 Task: Add in the project Vigilant a sprint 'DevOps Drive'.
Action: Mouse moved to (200, 62)
Screenshot: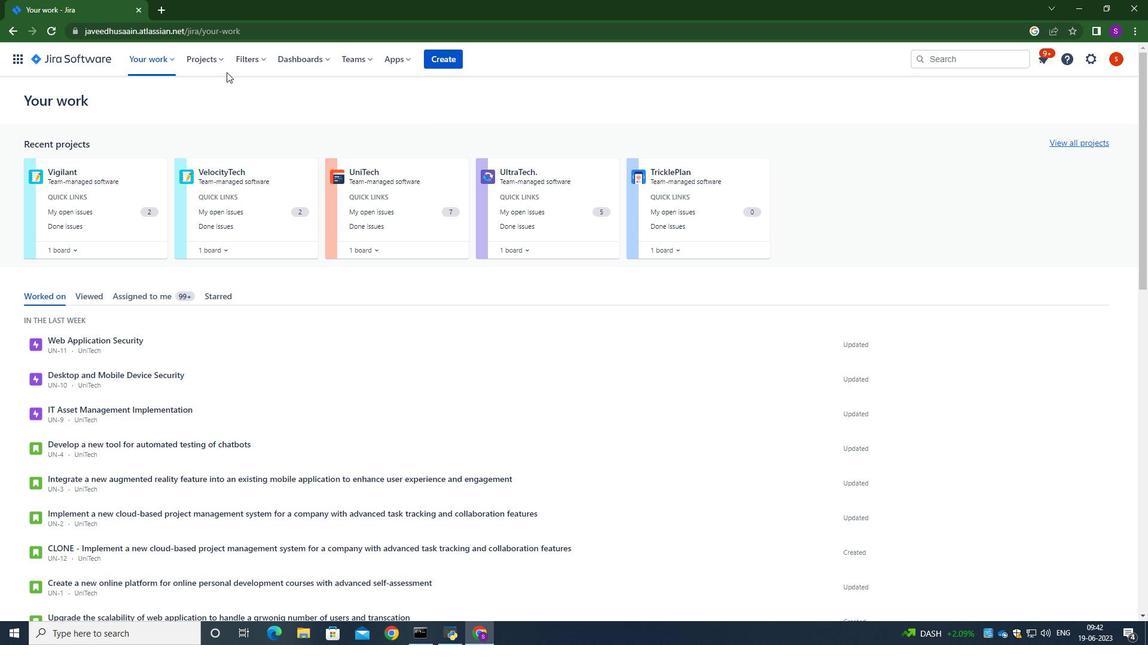 
Action: Mouse pressed left at (200, 62)
Screenshot: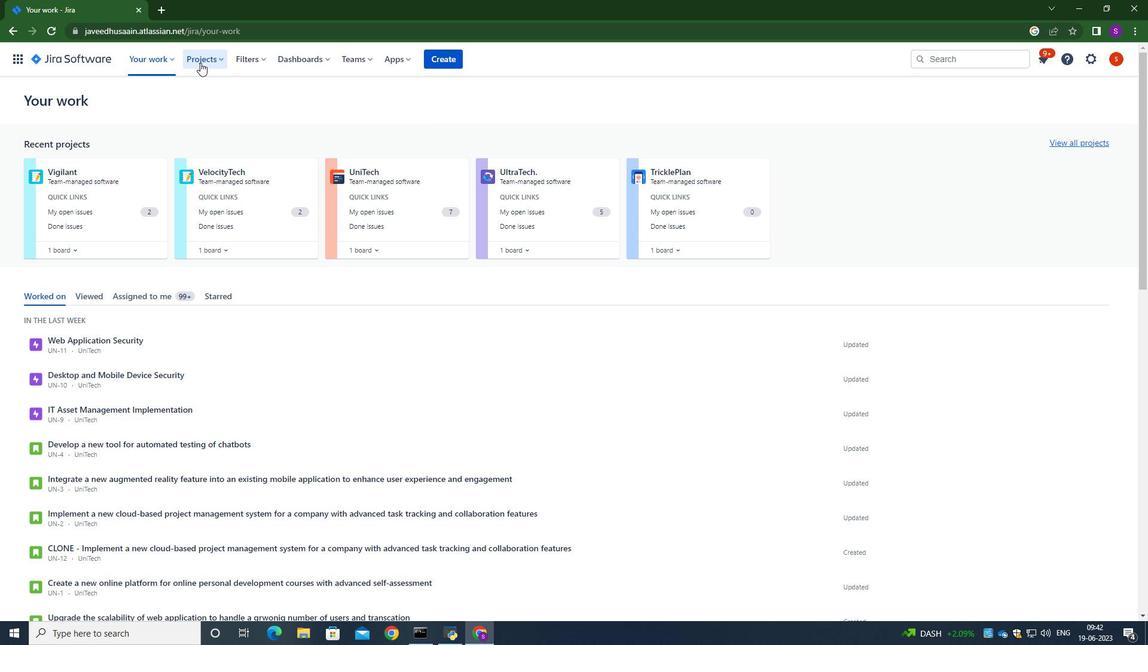 
Action: Mouse moved to (247, 116)
Screenshot: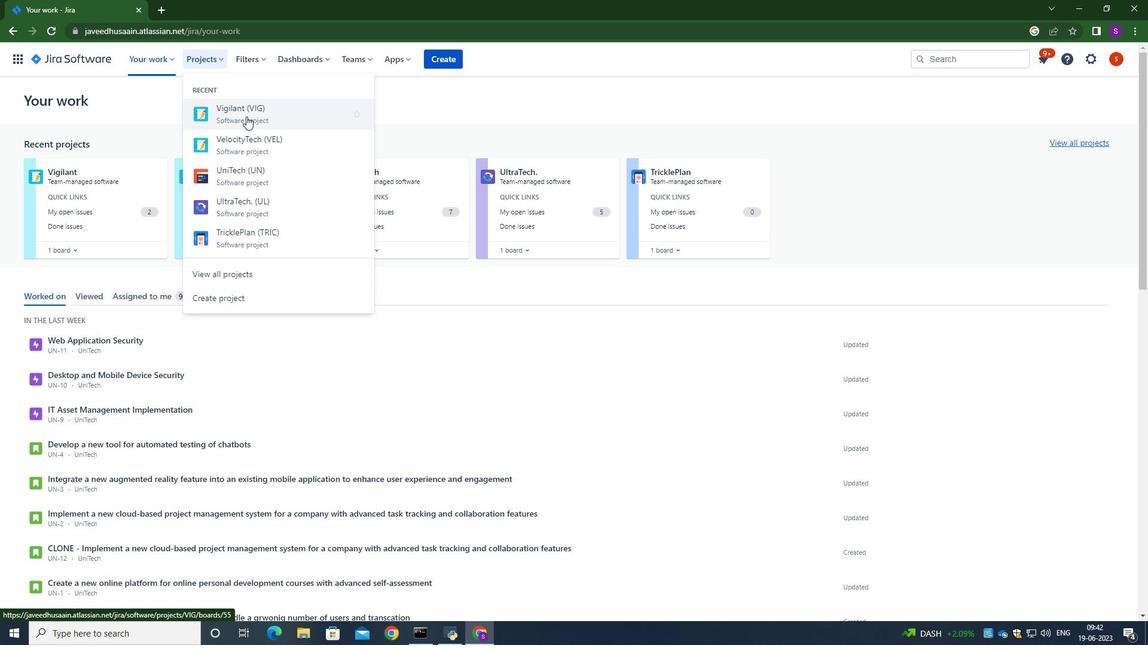 
Action: Mouse pressed left at (247, 116)
Screenshot: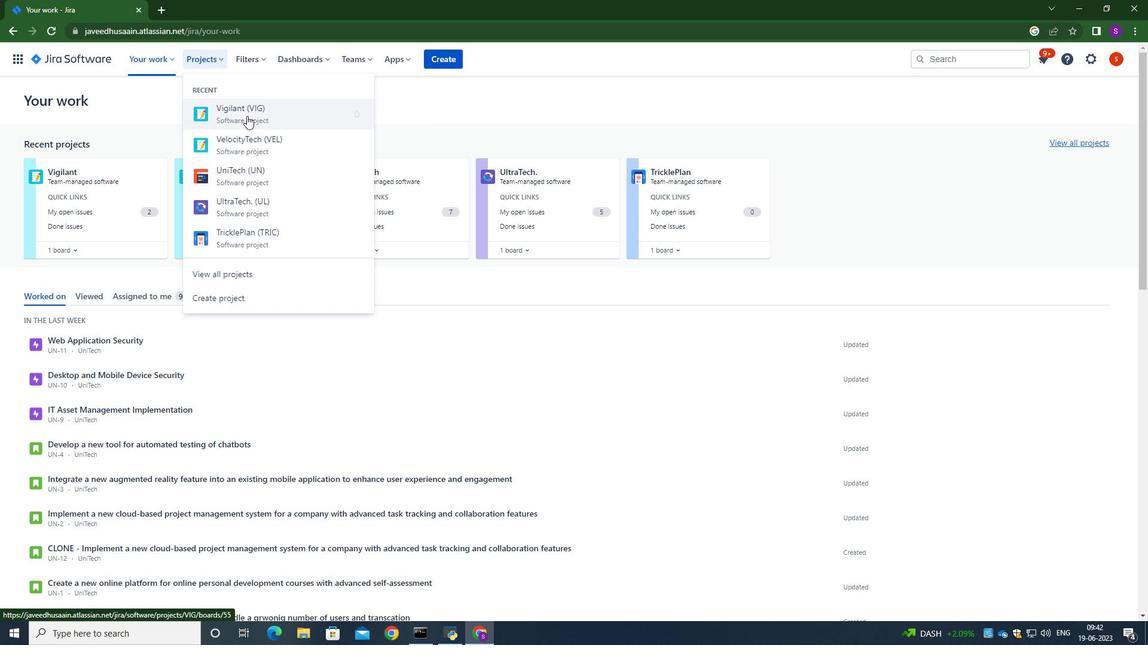 
Action: Mouse moved to (50, 183)
Screenshot: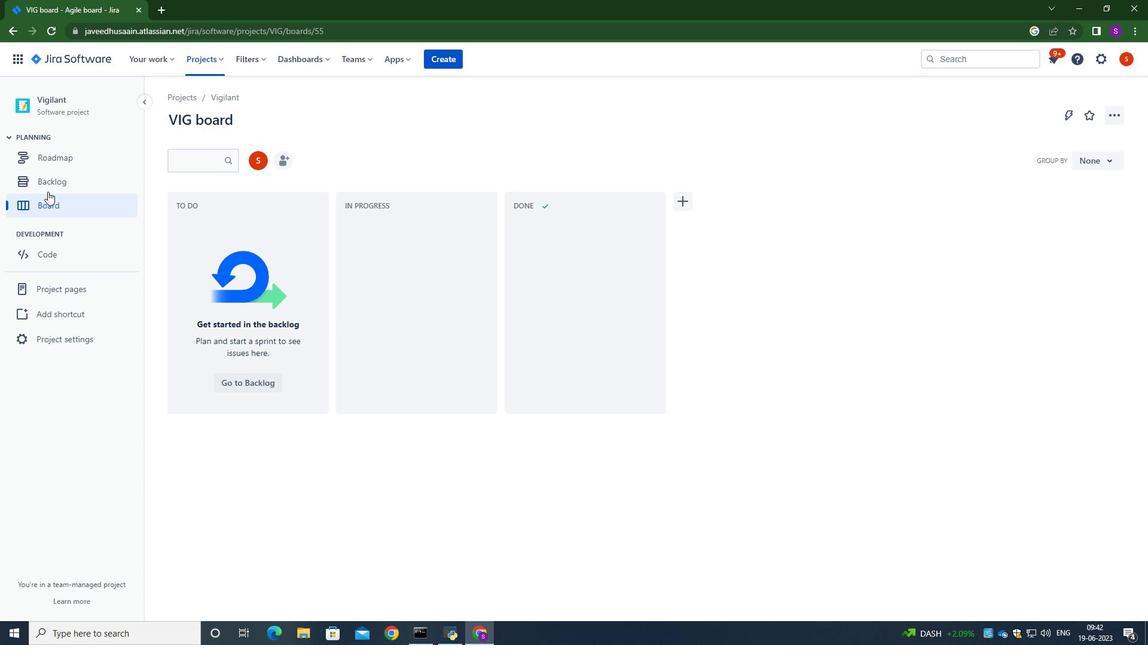 
Action: Mouse pressed left at (50, 183)
Screenshot: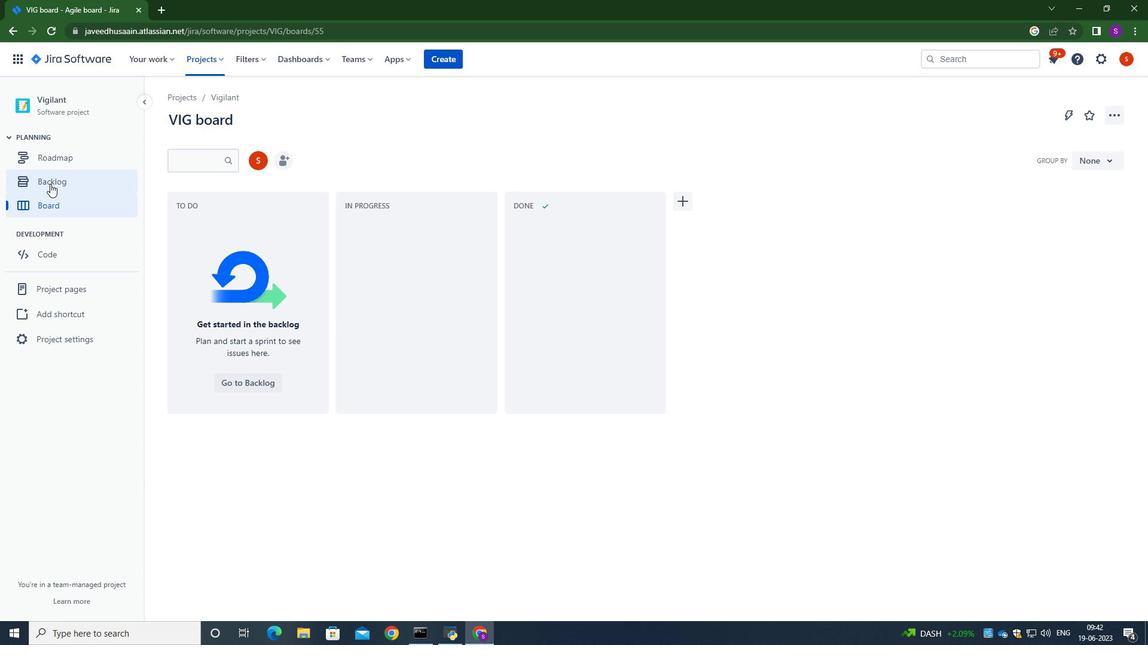 
Action: Mouse moved to (404, 202)
Screenshot: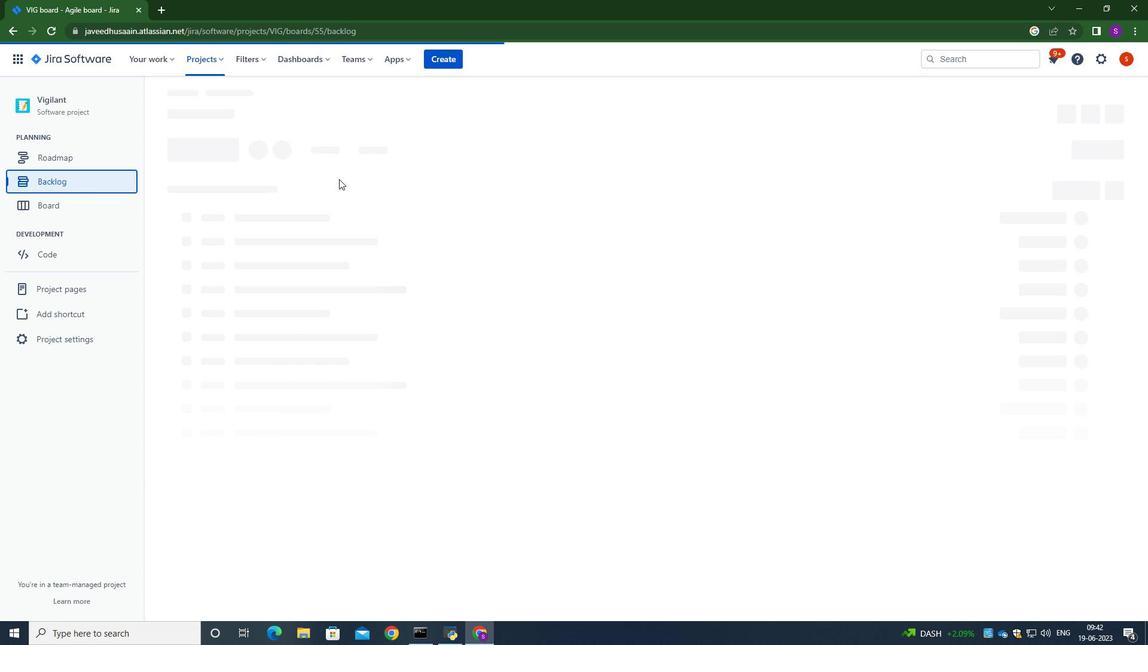 
Action: Mouse scrolled (404, 201) with delta (0, 0)
Screenshot: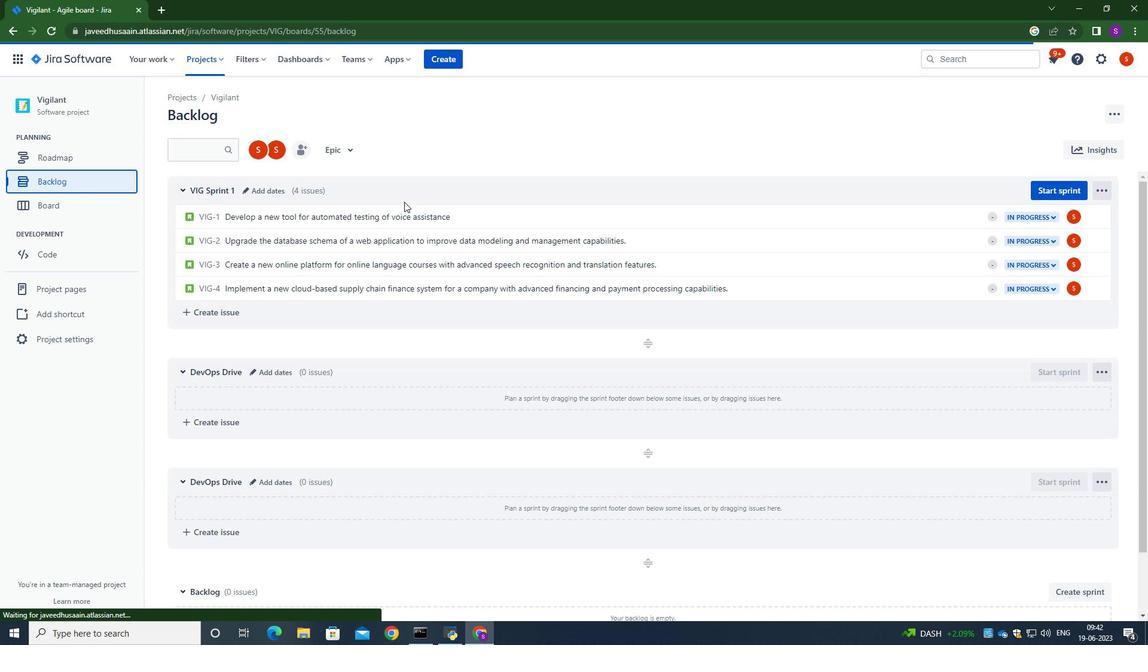 
Action: Mouse scrolled (404, 201) with delta (0, 0)
Screenshot: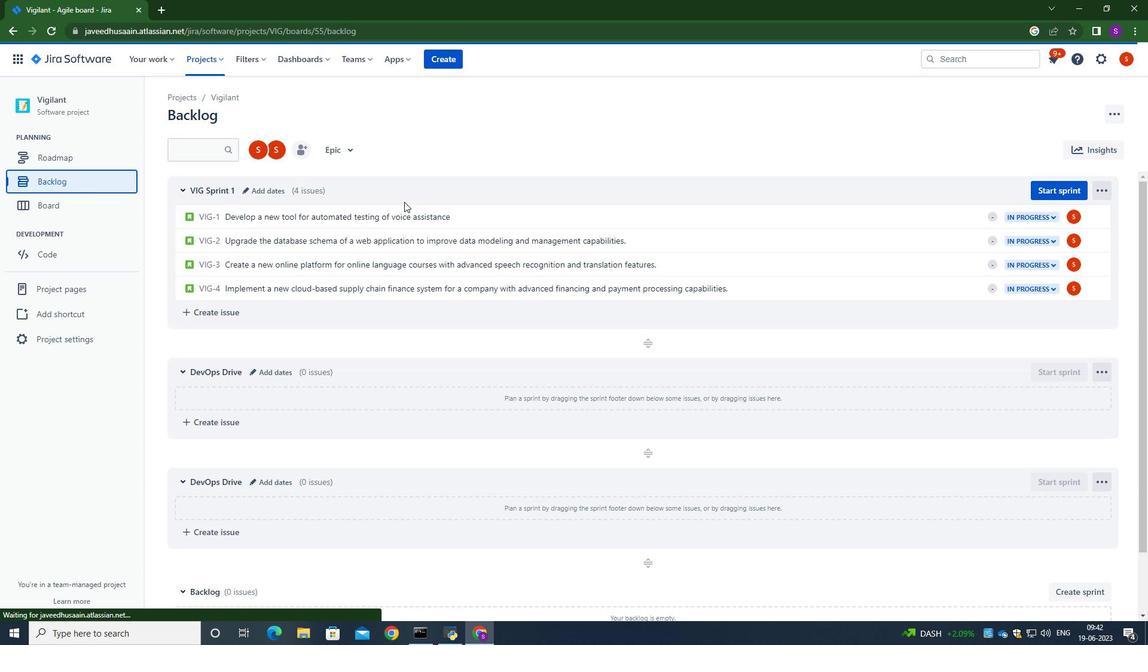 
Action: Mouse scrolled (404, 201) with delta (0, 0)
Screenshot: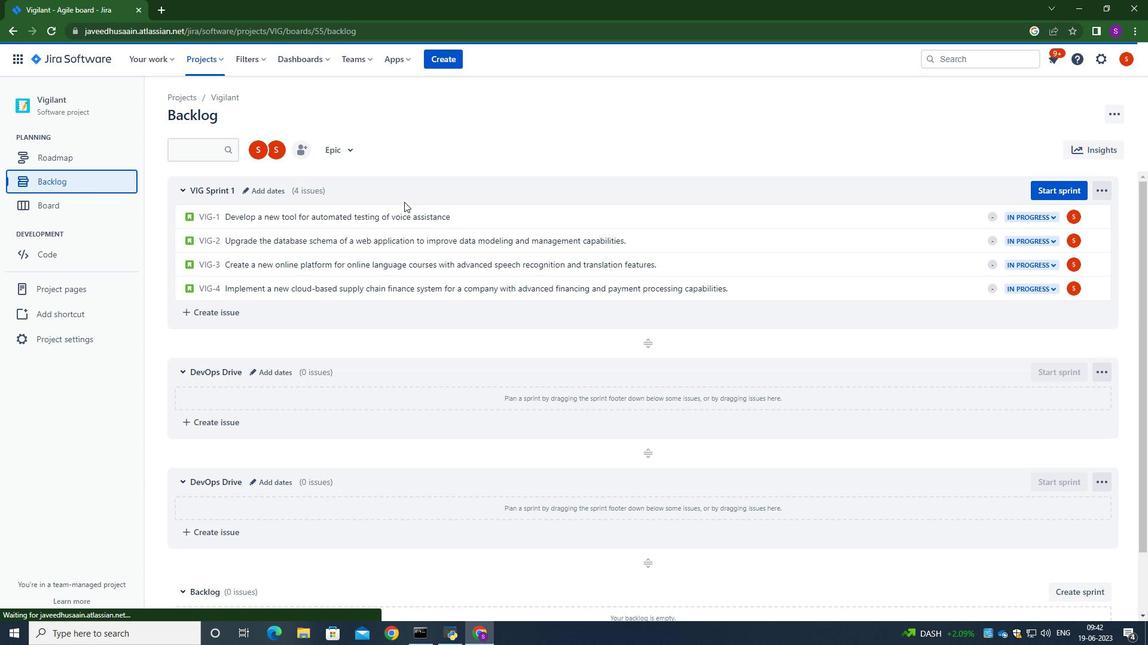 
Action: Mouse scrolled (404, 201) with delta (0, 0)
Screenshot: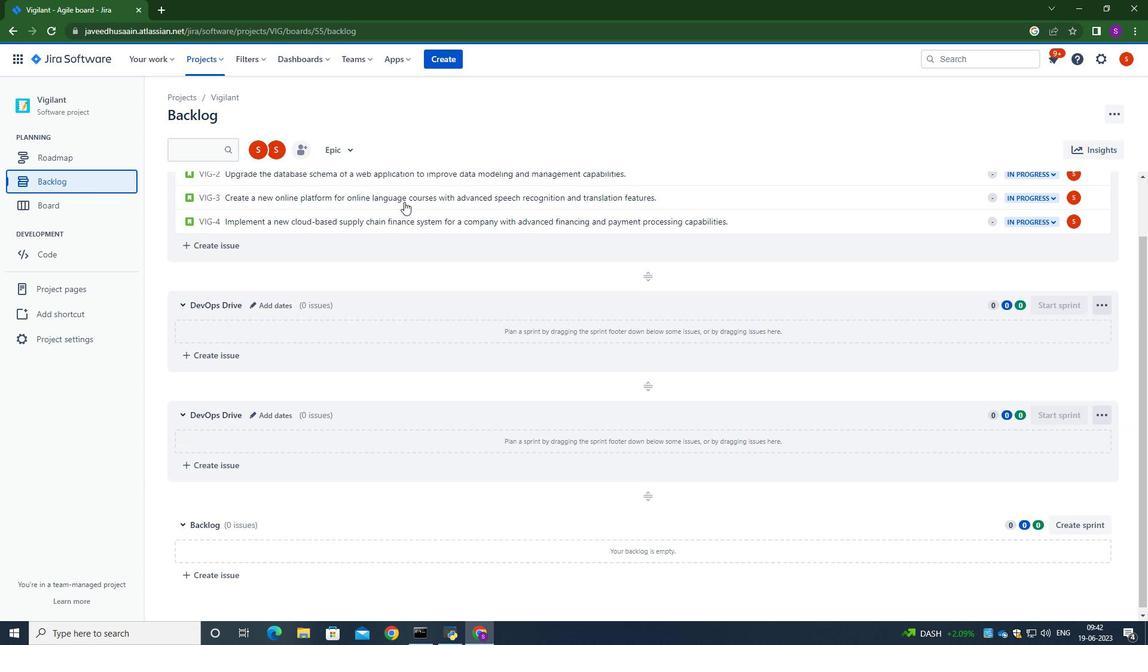 
Action: Mouse moved to (404, 205)
Screenshot: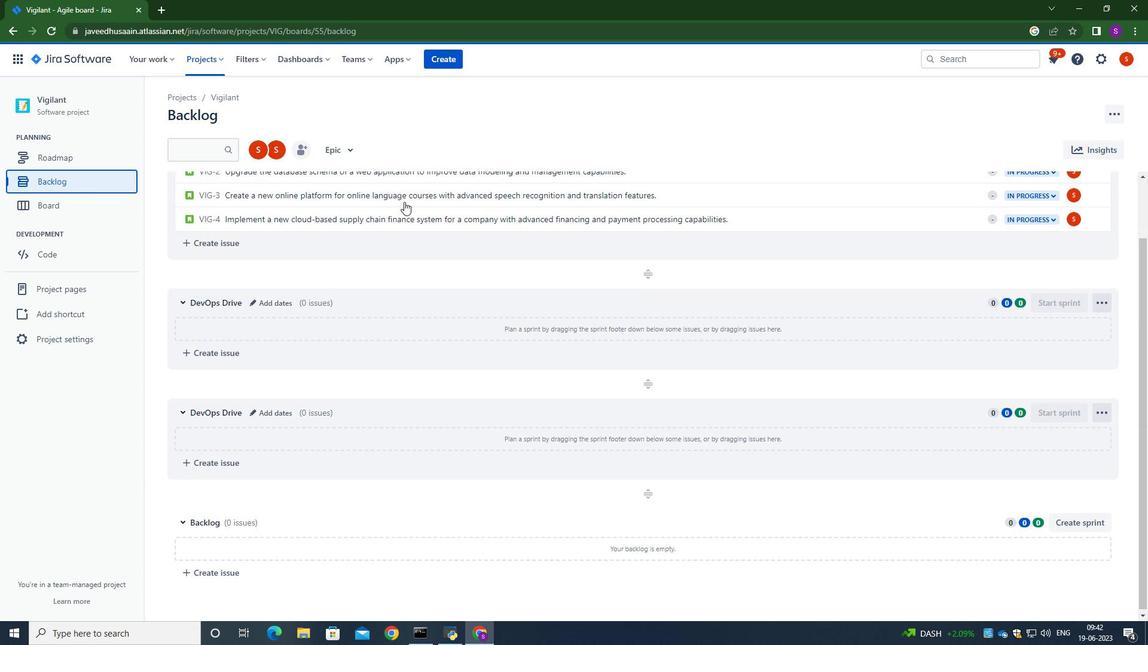 
Action: Mouse scrolled (404, 205) with delta (0, 0)
Screenshot: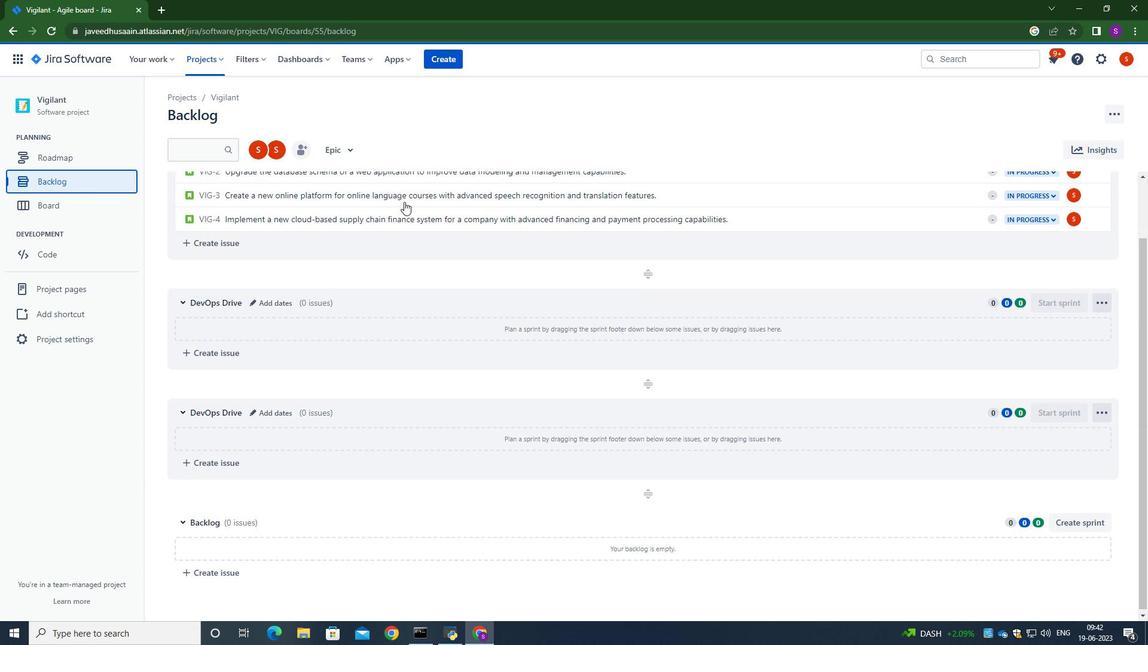 
Action: Mouse scrolled (404, 205) with delta (0, 0)
Screenshot: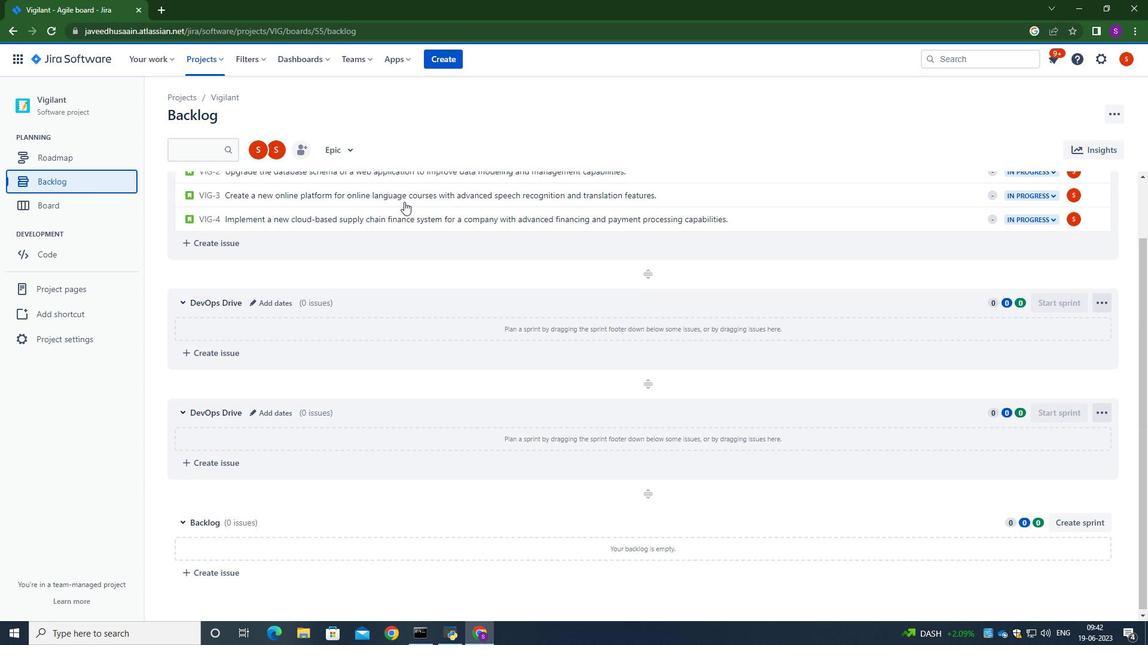 
Action: Mouse moved to (404, 206)
Screenshot: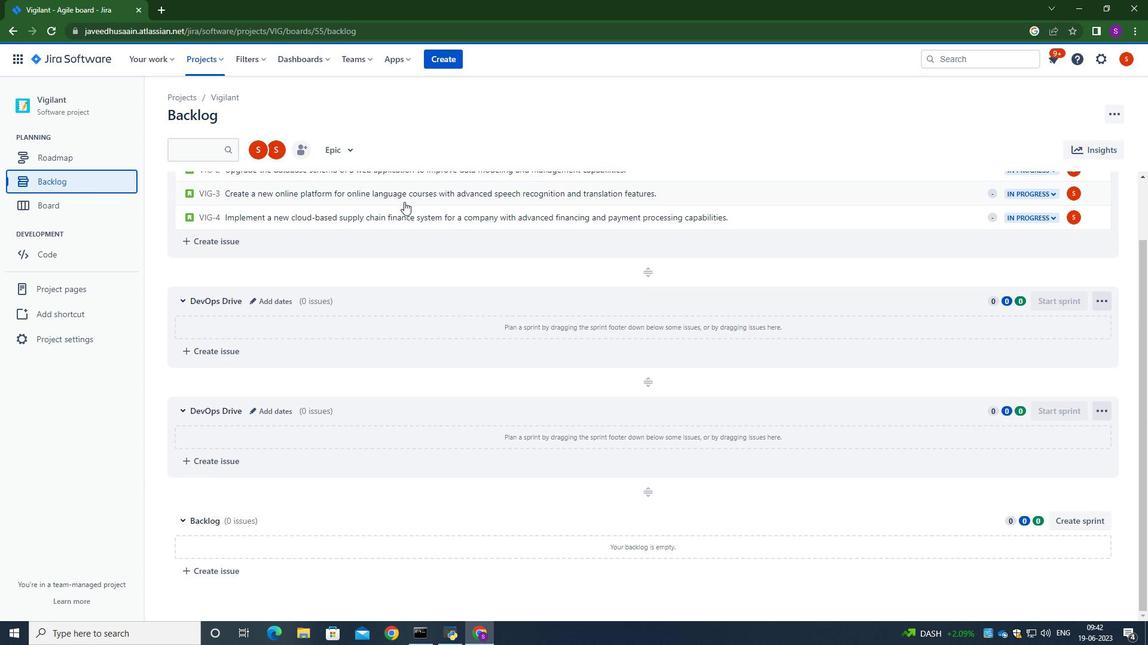 
Action: Mouse scrolled (404, 205) with delta (0, 0)
Screenshot: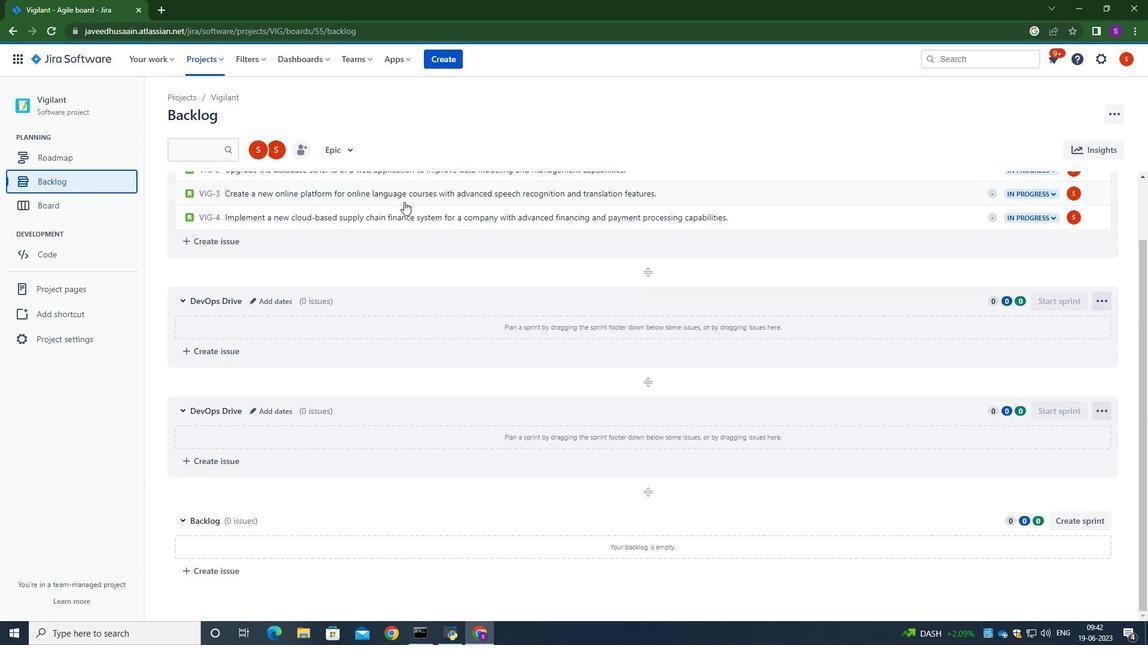 
Action: Mouse scrolled (404, 205) with delta (0, 0)
Screenshot: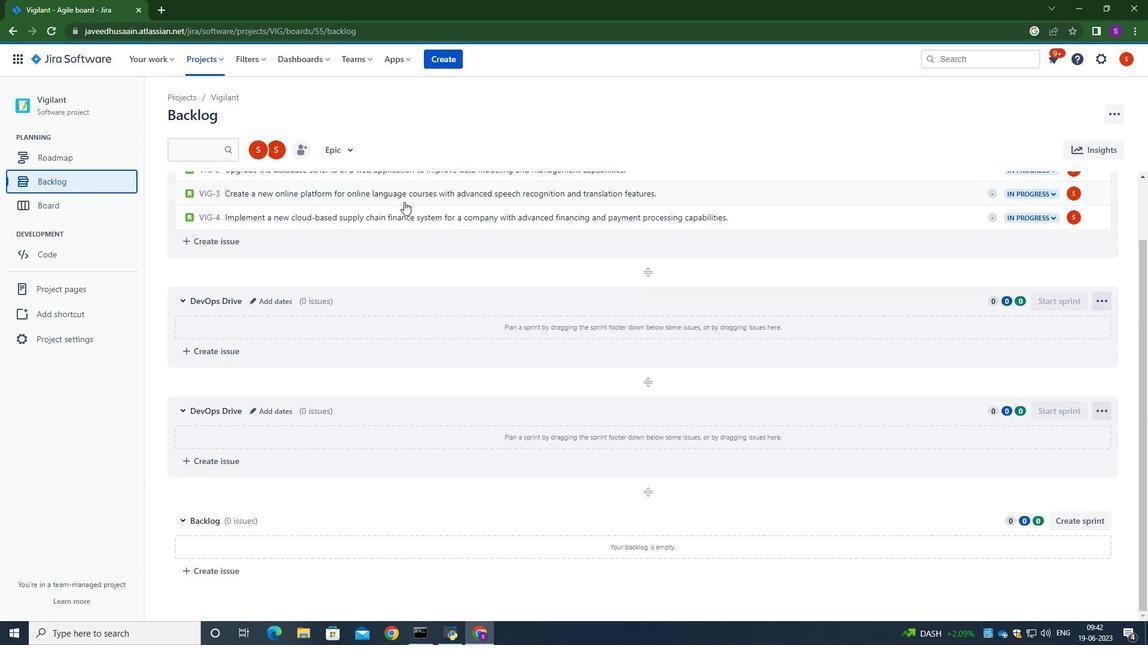 
Action: Mouse moved to (1075, 515)
Screenshot: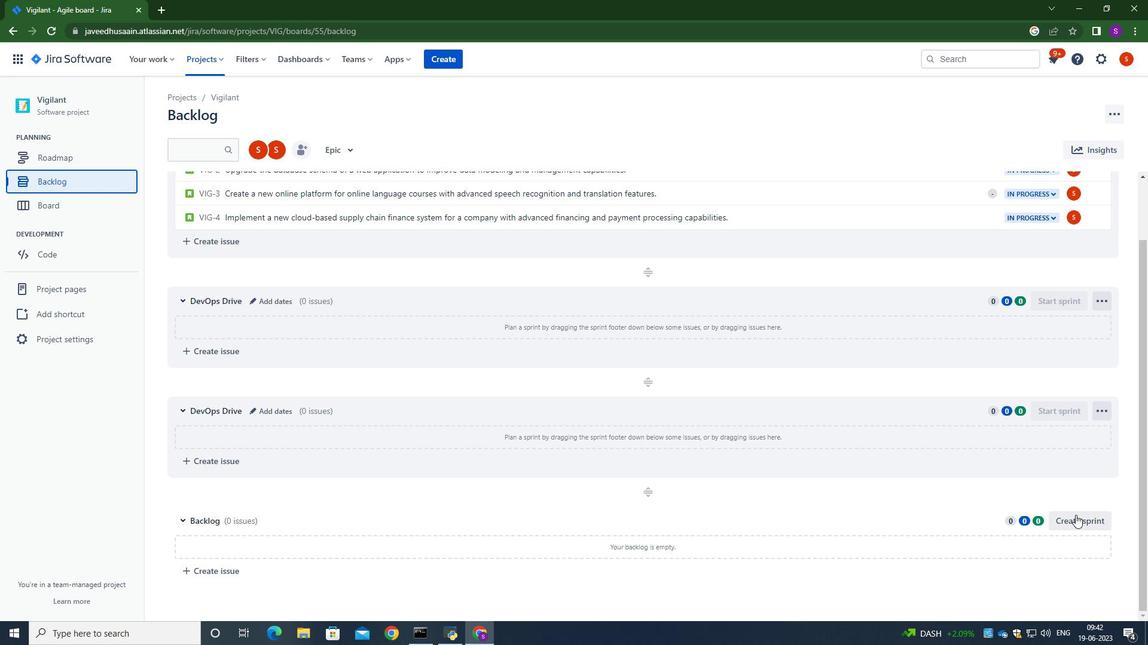 
Action: Mouse pressed left at (1075, 515)
Screenshot: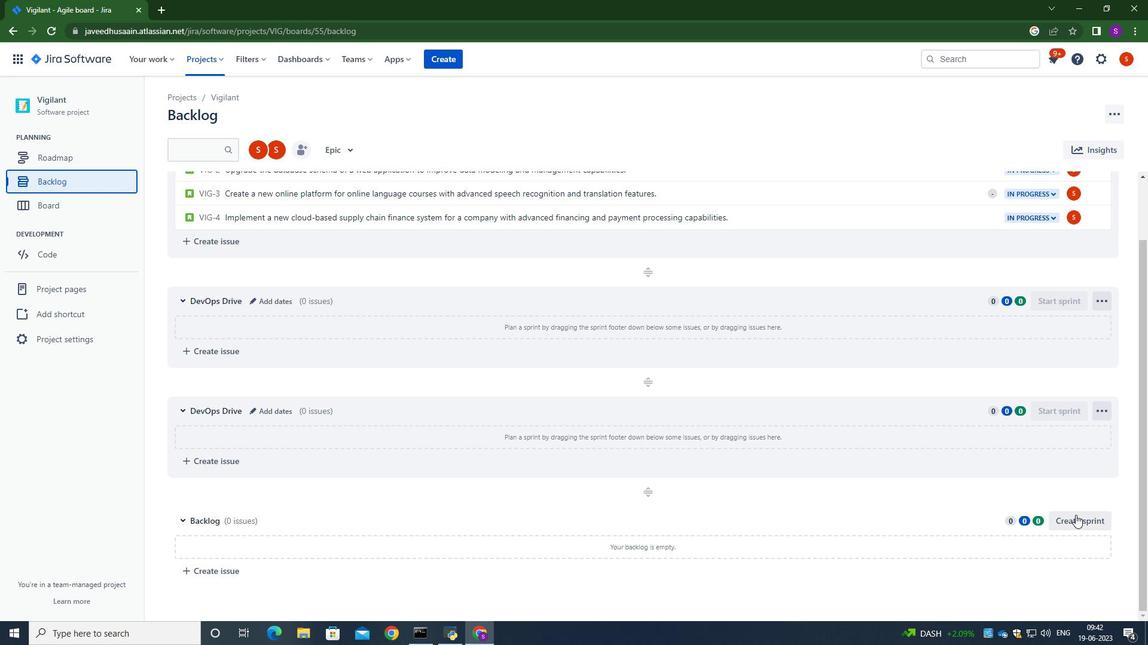 
Action: Mouse moved to (257, 520)
Screenshot: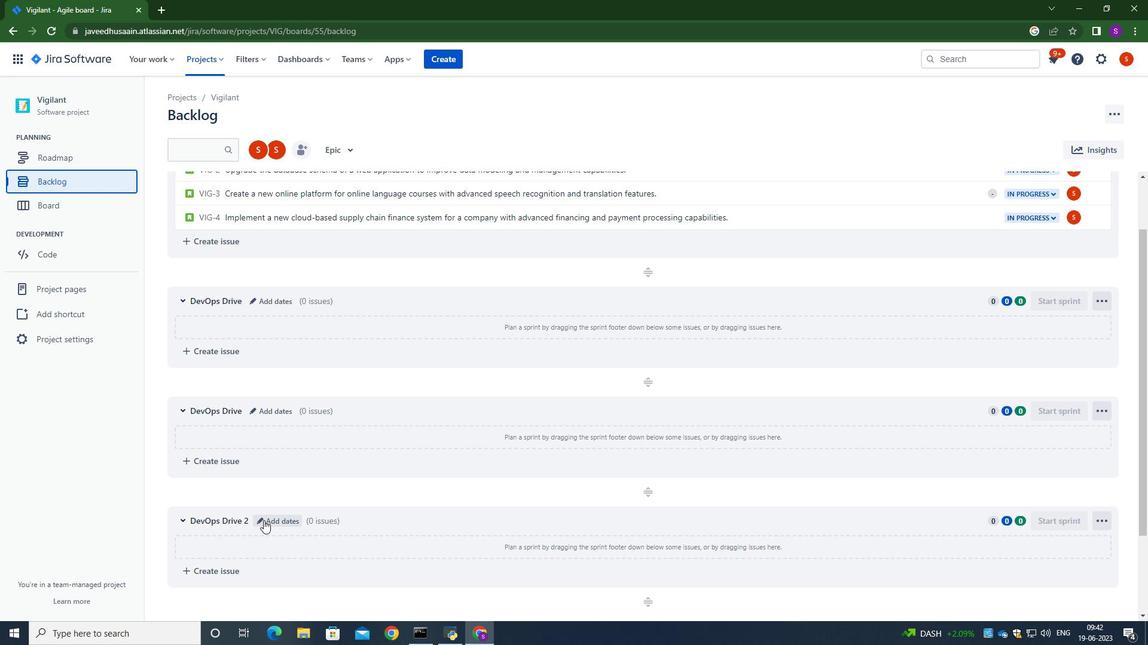 
Action: Mouse pressed left at (257, 520)
Screenshot: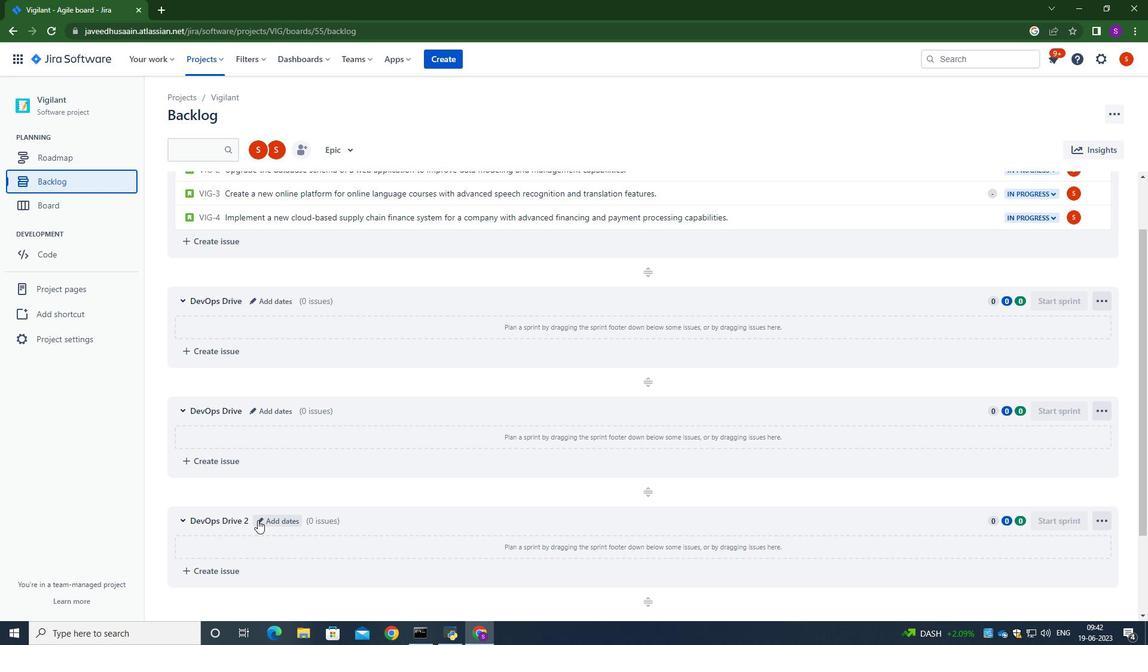 
Action: Mouse moved to (472, 147)
Screenshot: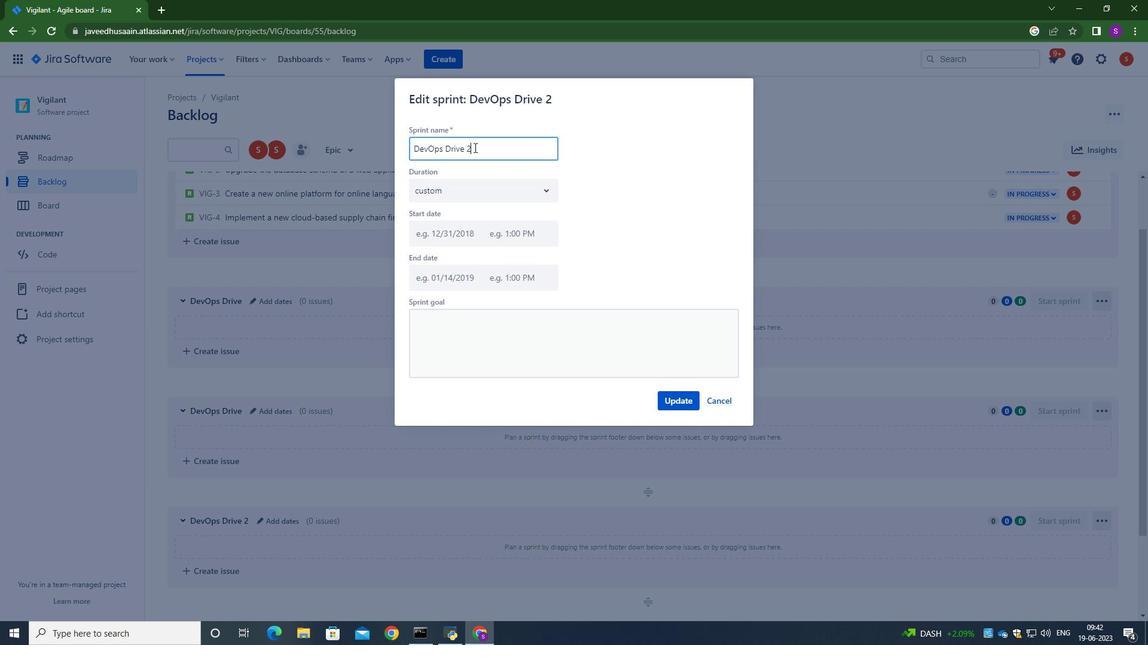 
Action: Key pressed ctrl+A
Screenshot: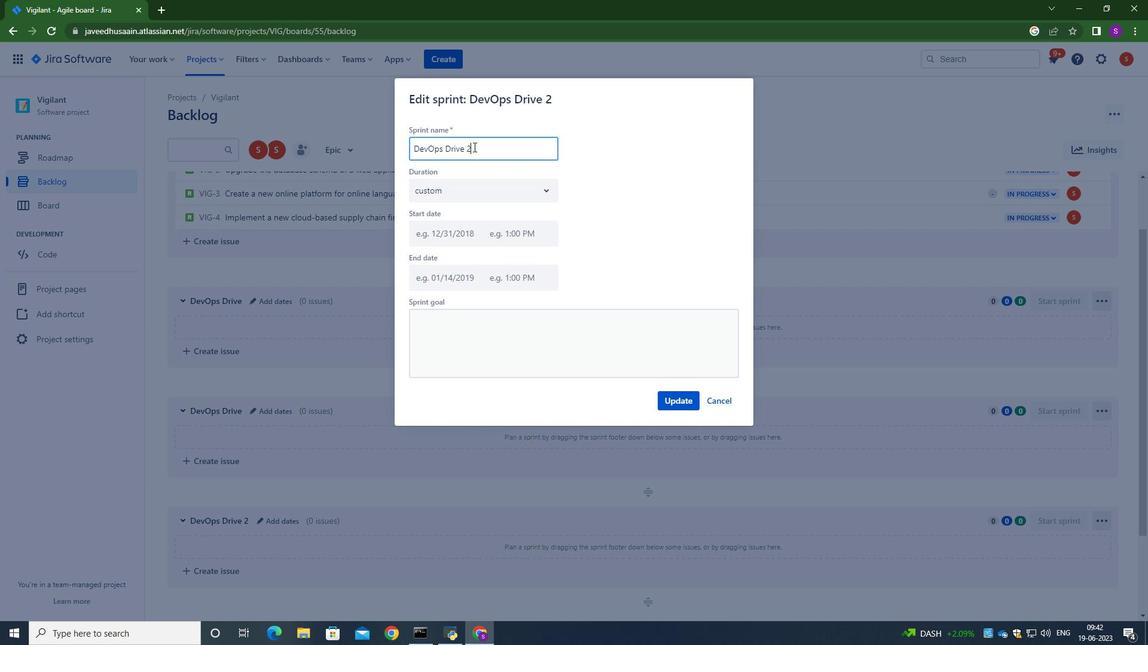 
Action: Mouse moved to (471, 147)
Screenshot: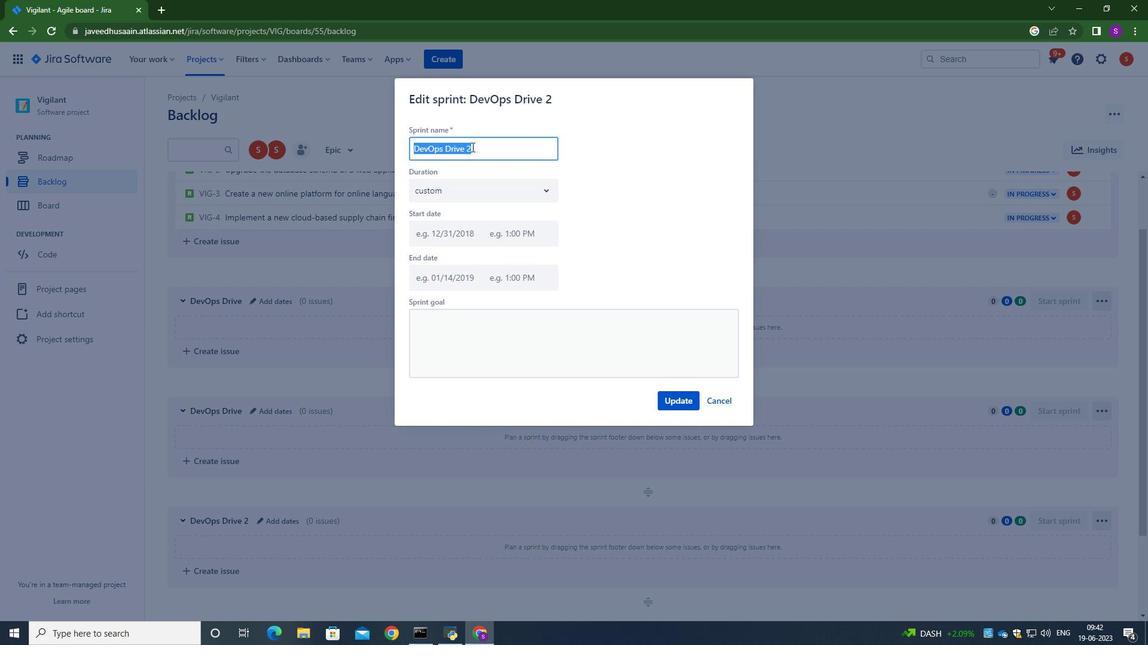 
Action: Key pressed <Key.backspace><Key.caps_lock>D<Key.caps_lock>ev<Key.caps_lock>O<Key.caps_lock>ps<Key.space><Key.caps_lock>D<Key.caps_lock>rive
Screenshot: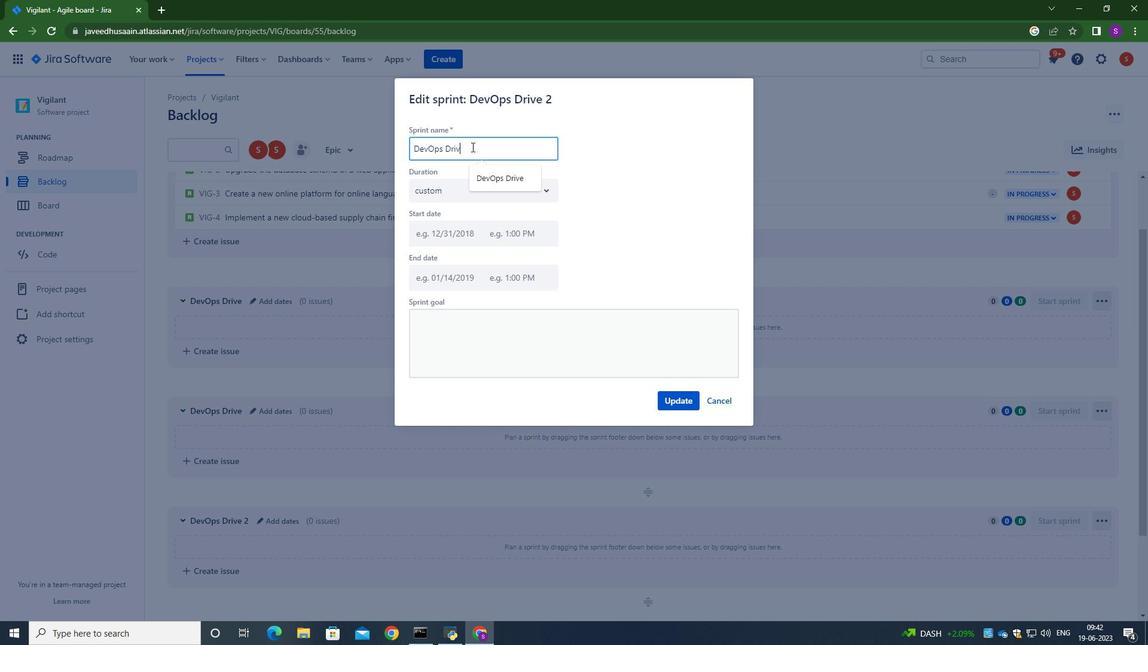 
Action: Mouse moved to (680, 403)
Screenshot: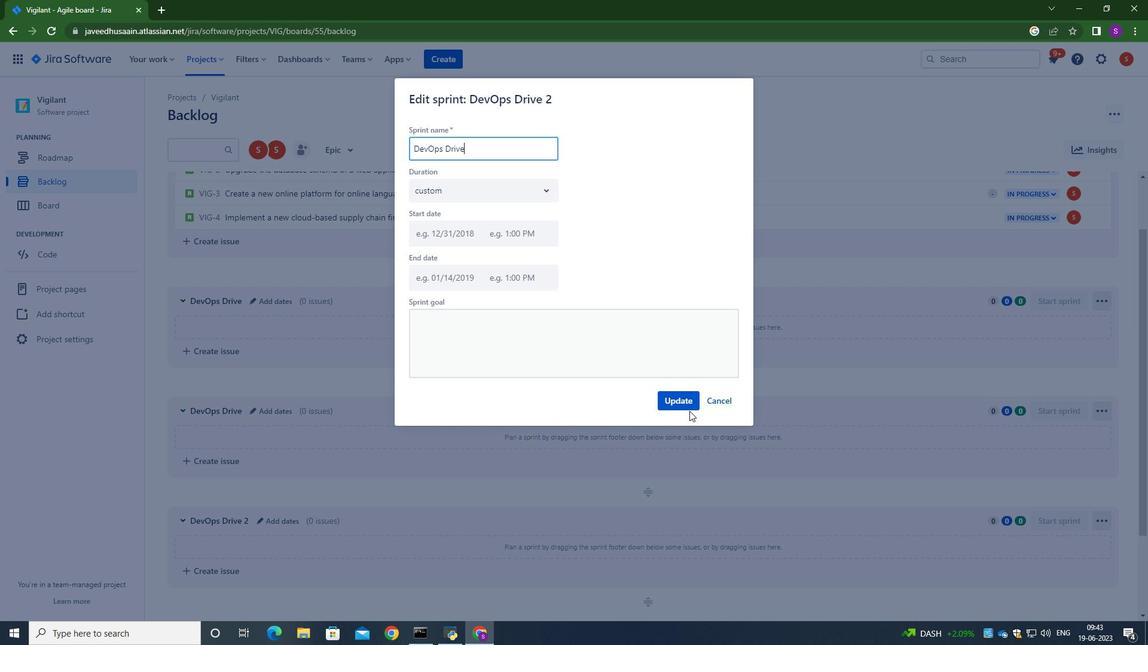 
Action: Mouse pressed left at (680, 403)
Screenshot: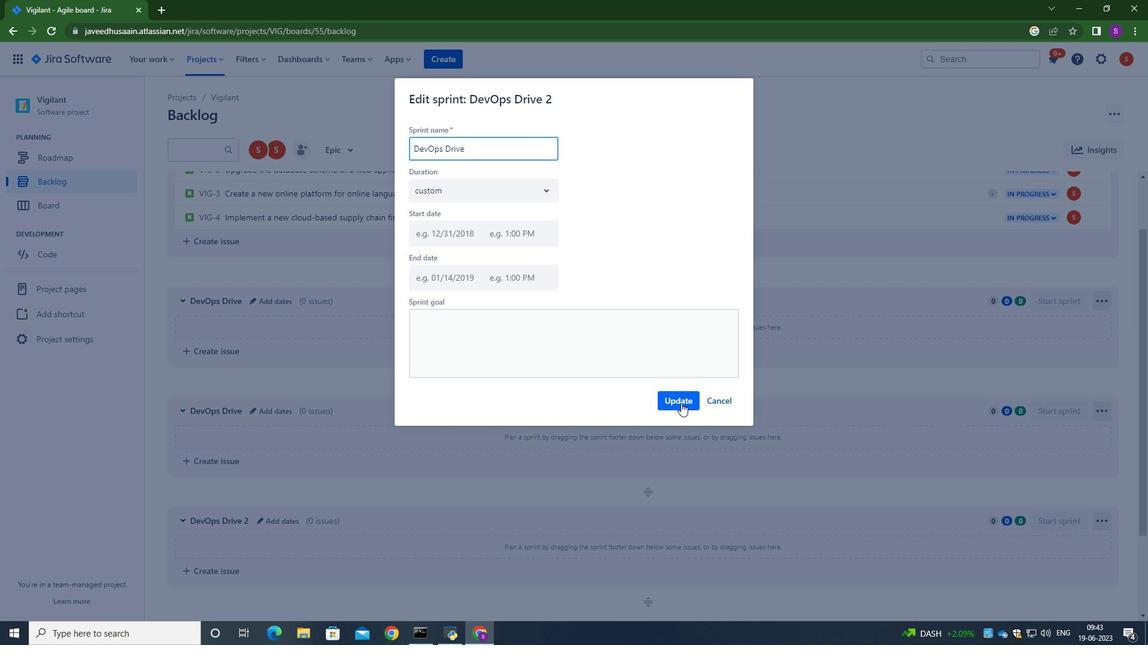 
Action: Mouse moved to (793, 154)
Screenshot: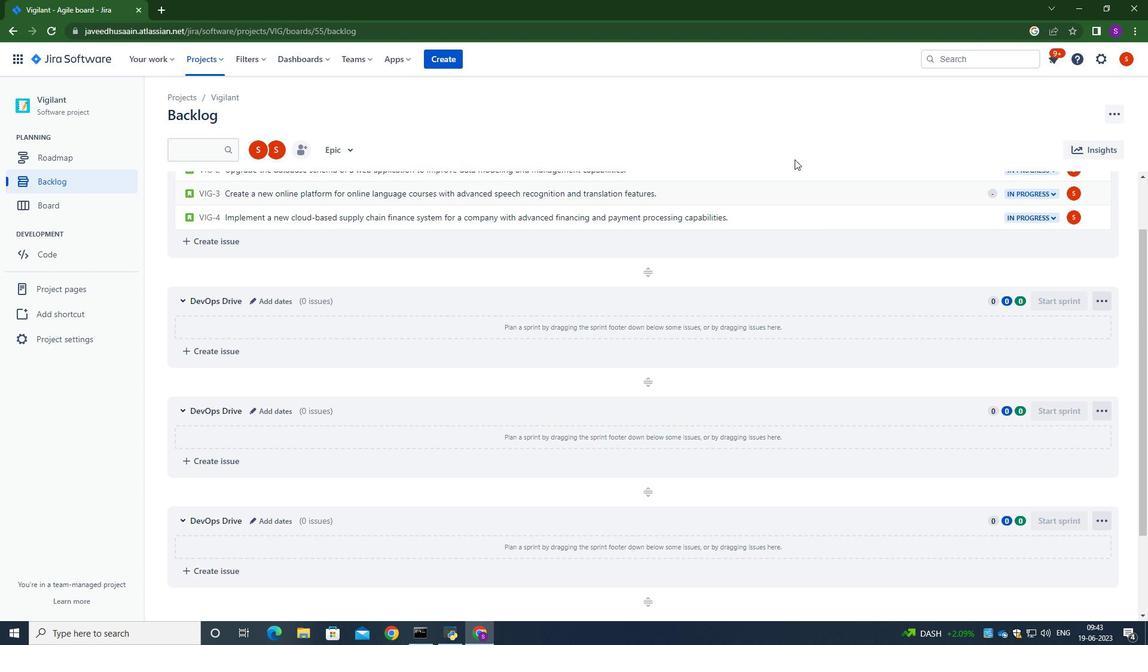 
